 Task: Change the calendar work hours to start at 8:30 AM and end at 4:00 PM in Outlook.
Action: Mouse moved to (47, 27)
Screenshot: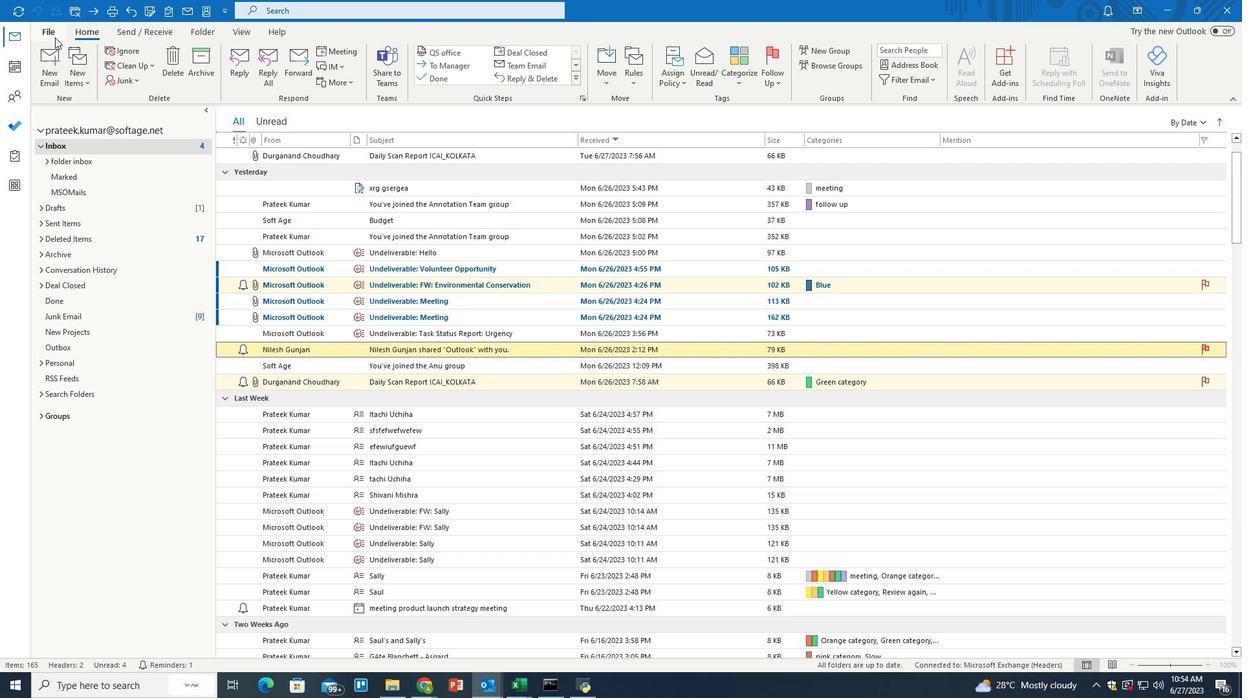 
Action: Mouse pressed left at (47, 27)
Screenshot: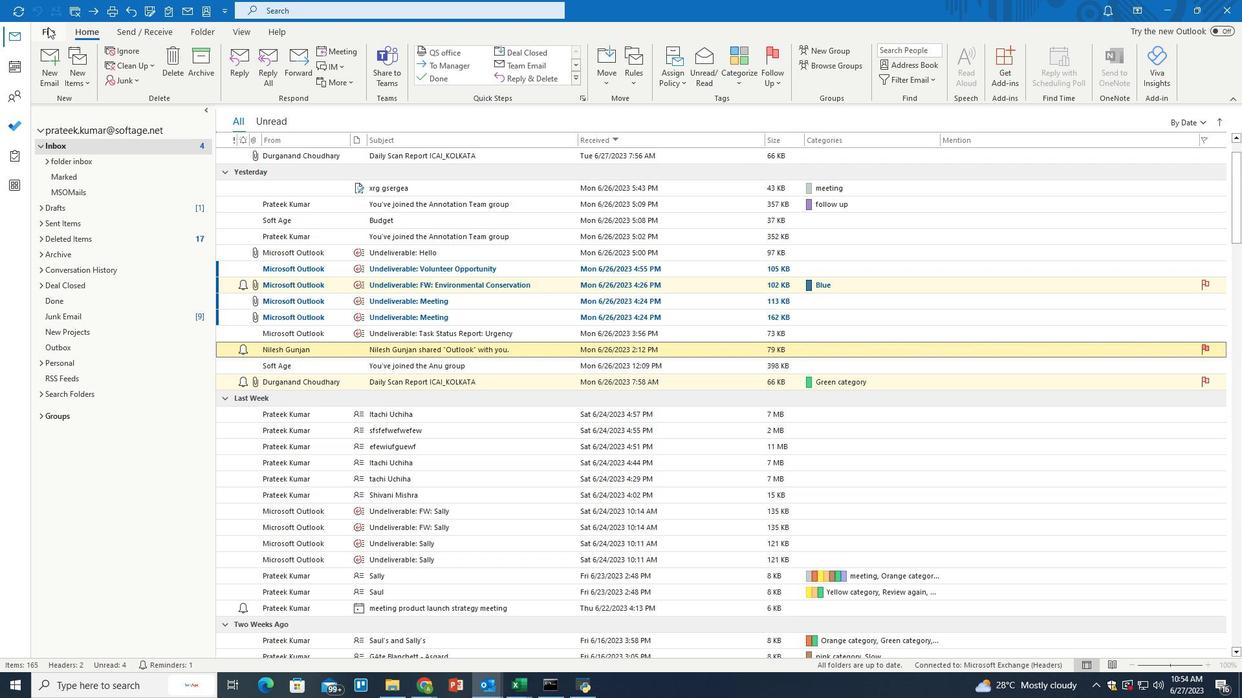 
Action: Mouse moved to (43, 617)
Screenshot: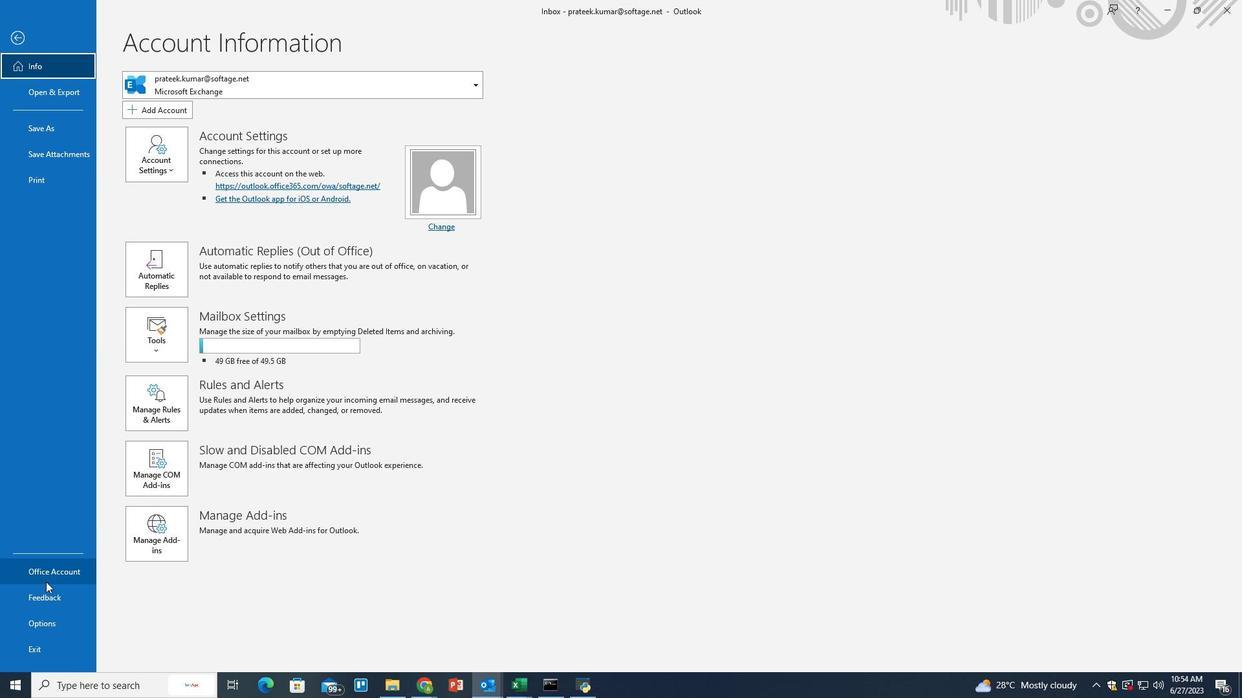 
Action: Mouse pressed left at (43, 617)
Screenshot: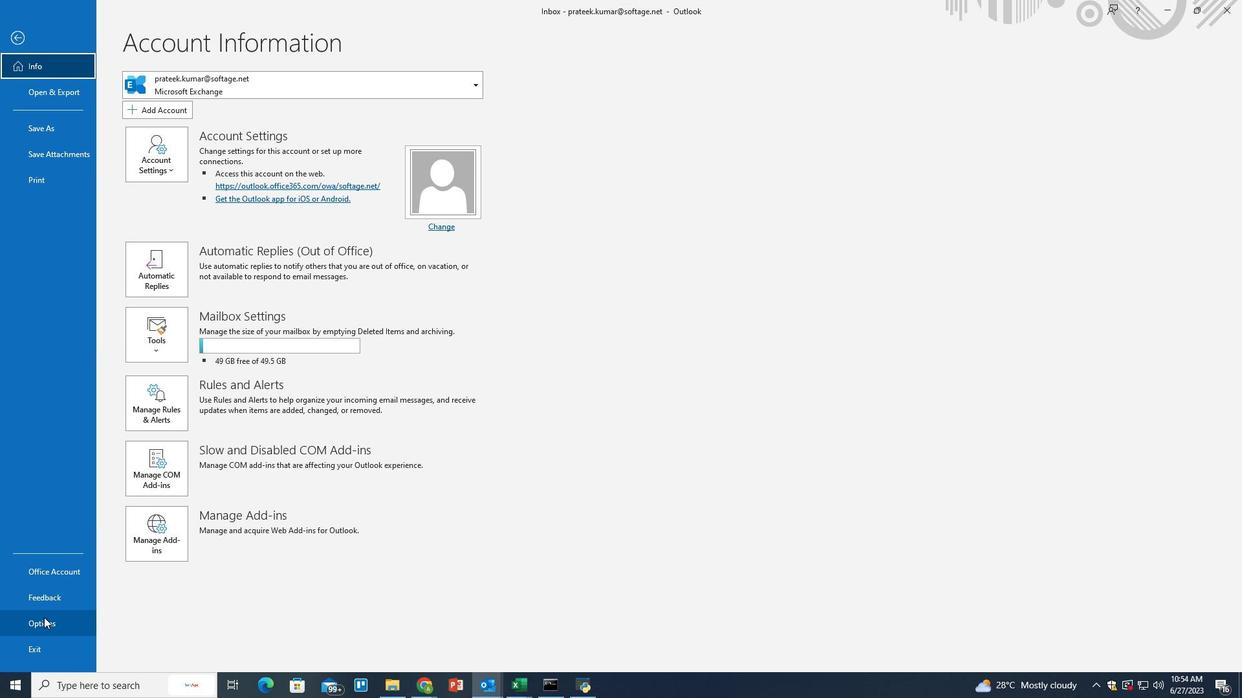 
Action: Mouse moved to (368, 187)
Screenshot: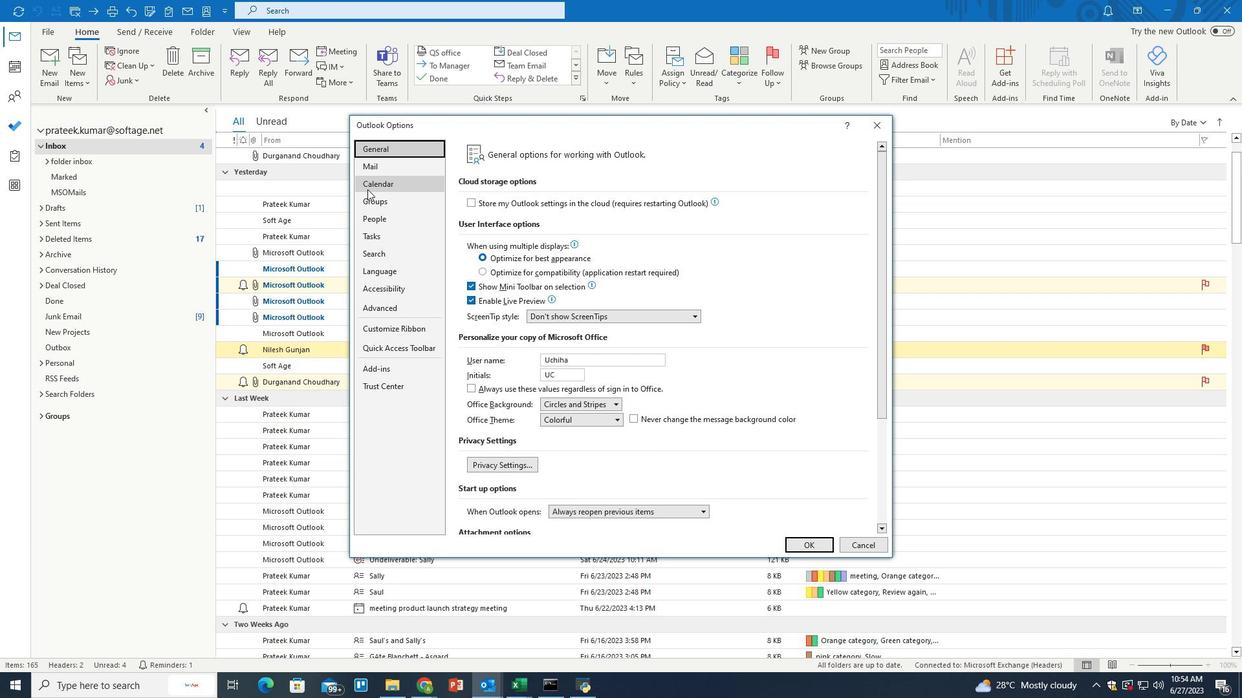 
Action: Mouse pressed left at (368, 187)
Screenshot: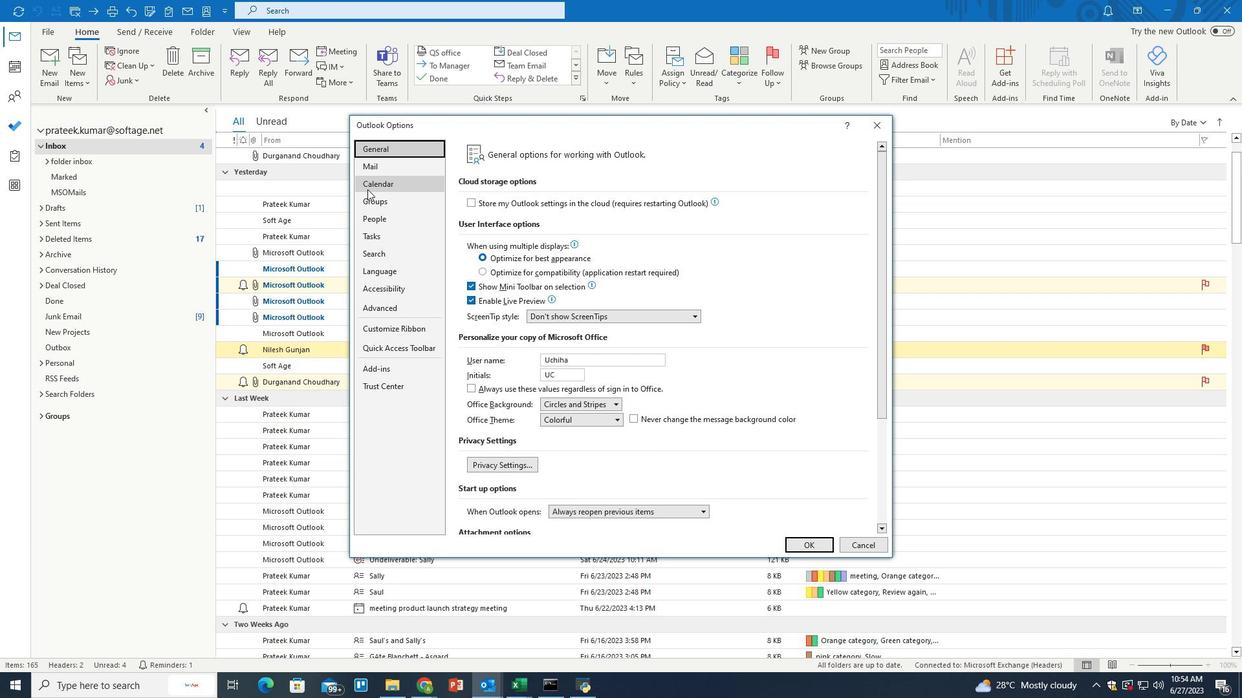
Action: Mouse moved to (607, 218)
Screenshot: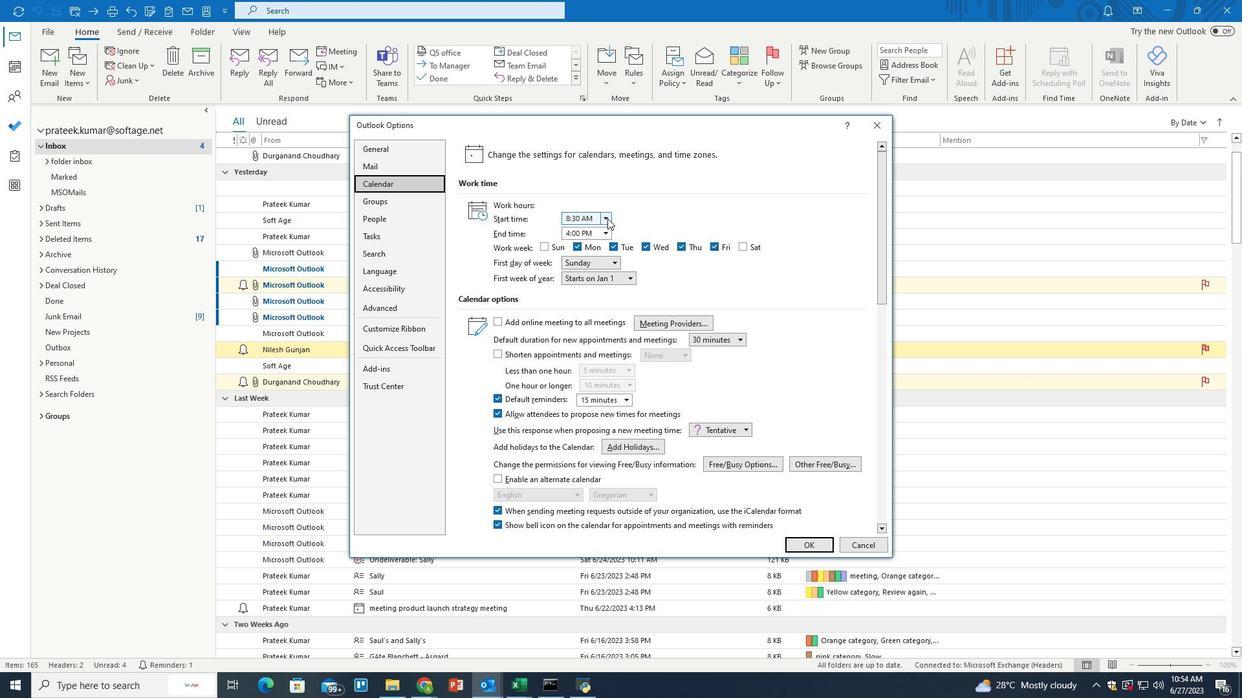 
Action: Mouse pressed left at (607, 218)
Screenshot: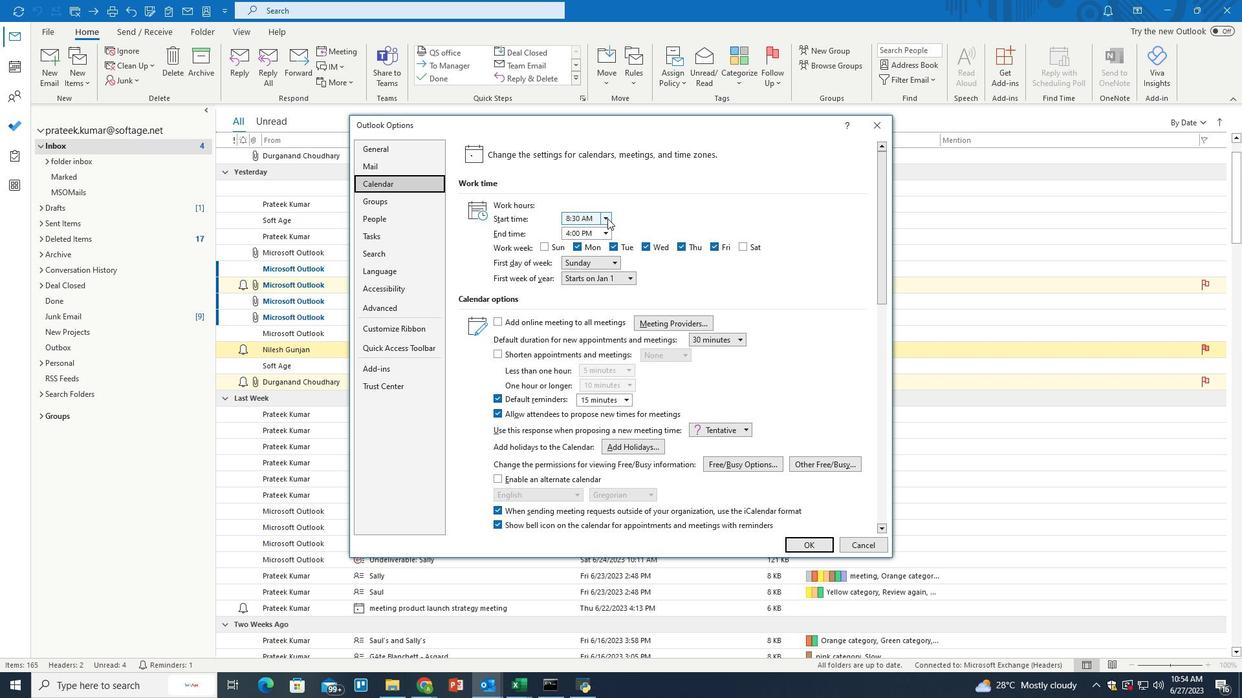 
Action: Mouse moved to (574, 450)
Screenshot: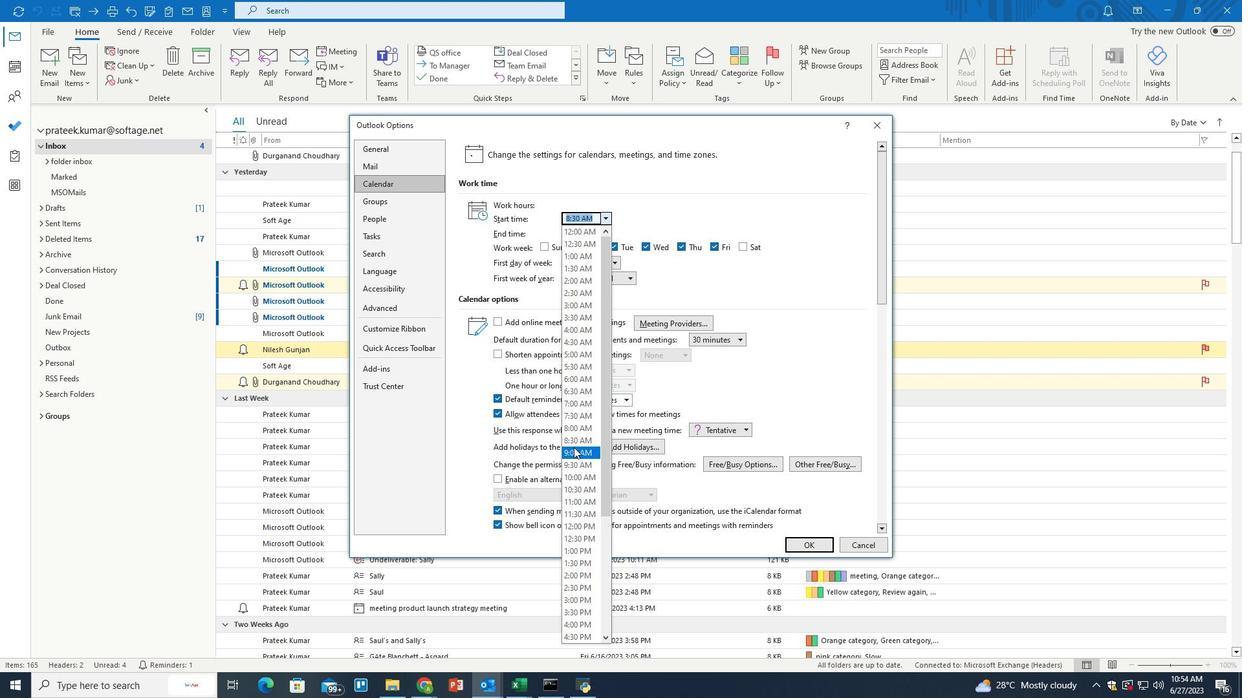 
Action: Mouse pressed left at (574, 450)
Screenshot: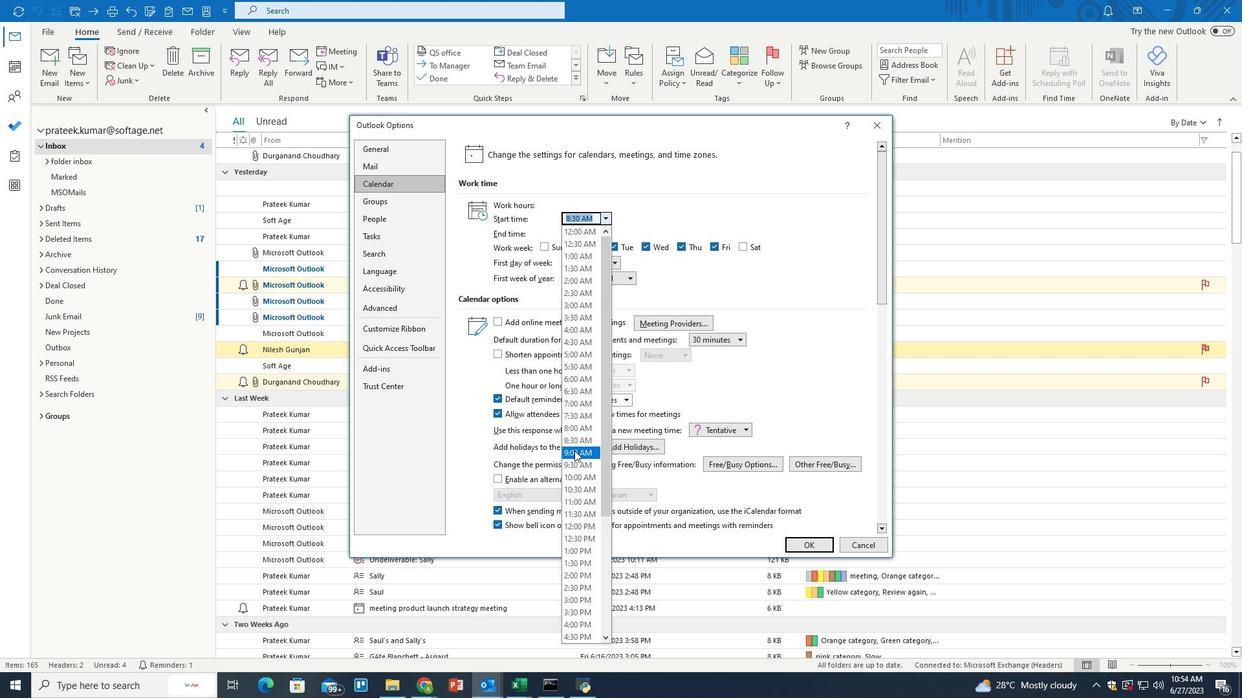 
Action: Mouse moved to (608, 232)
Screenshot: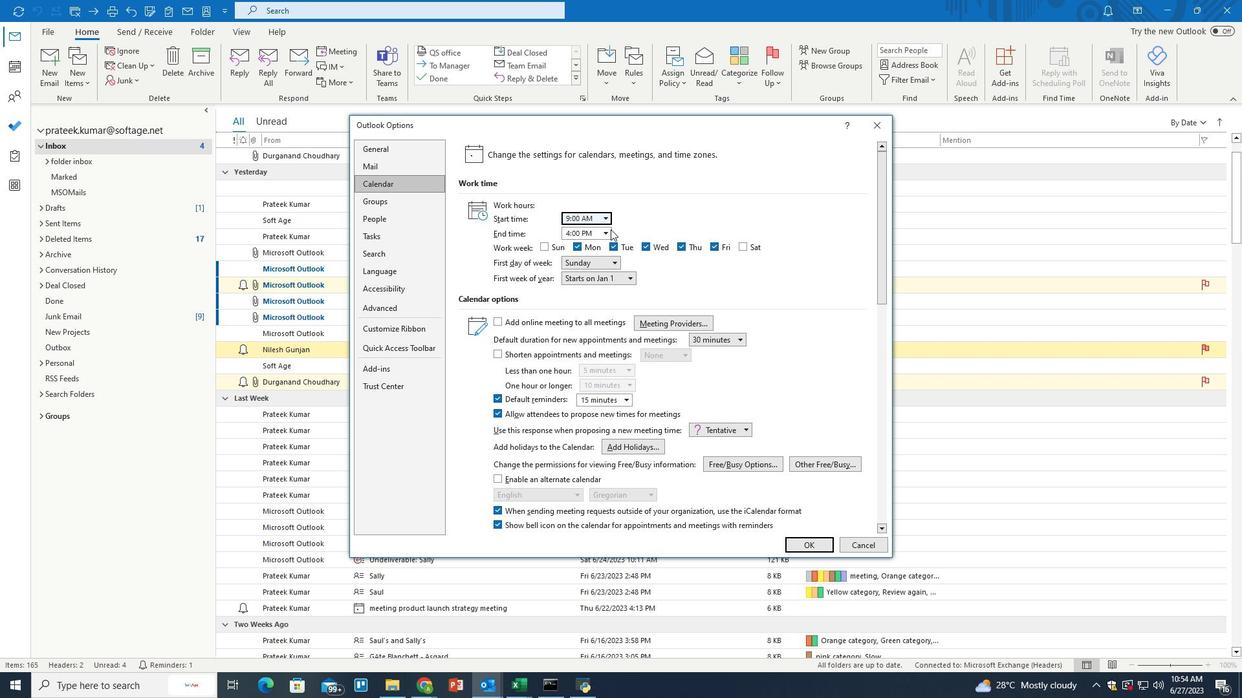 
Action: Mouse pressed left at (608, 232)
Screenshot: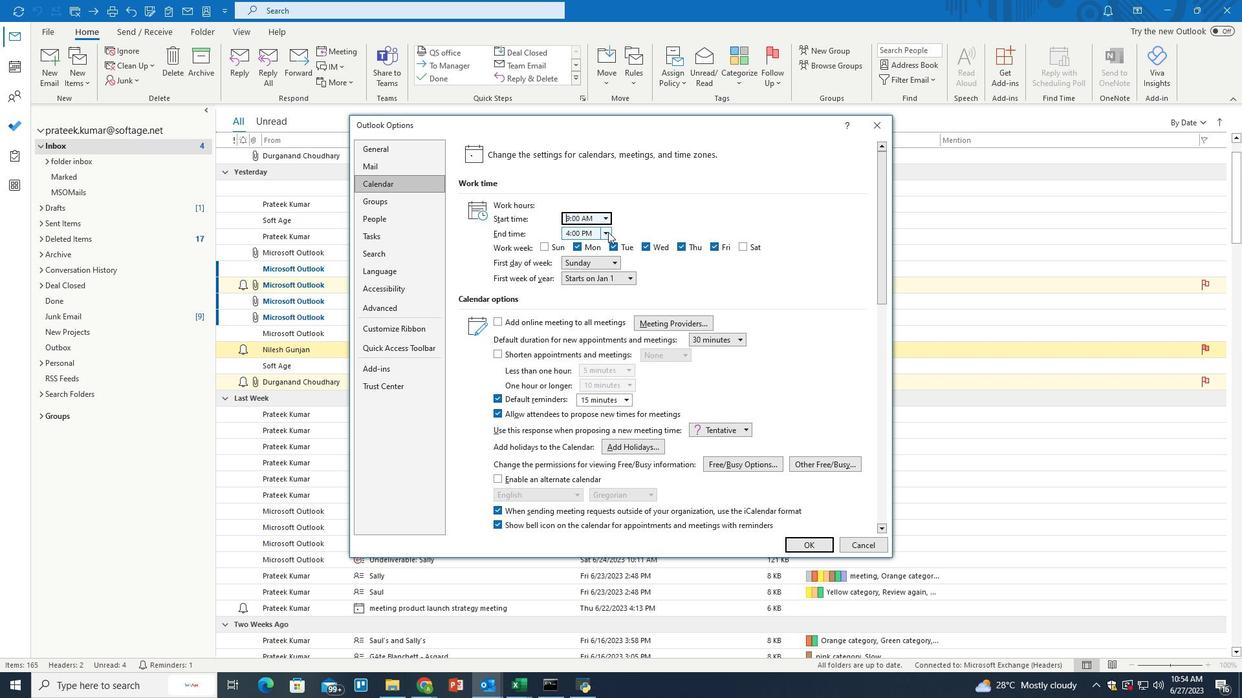 
Action: Mouse moved to (562, 416)
Screenshot: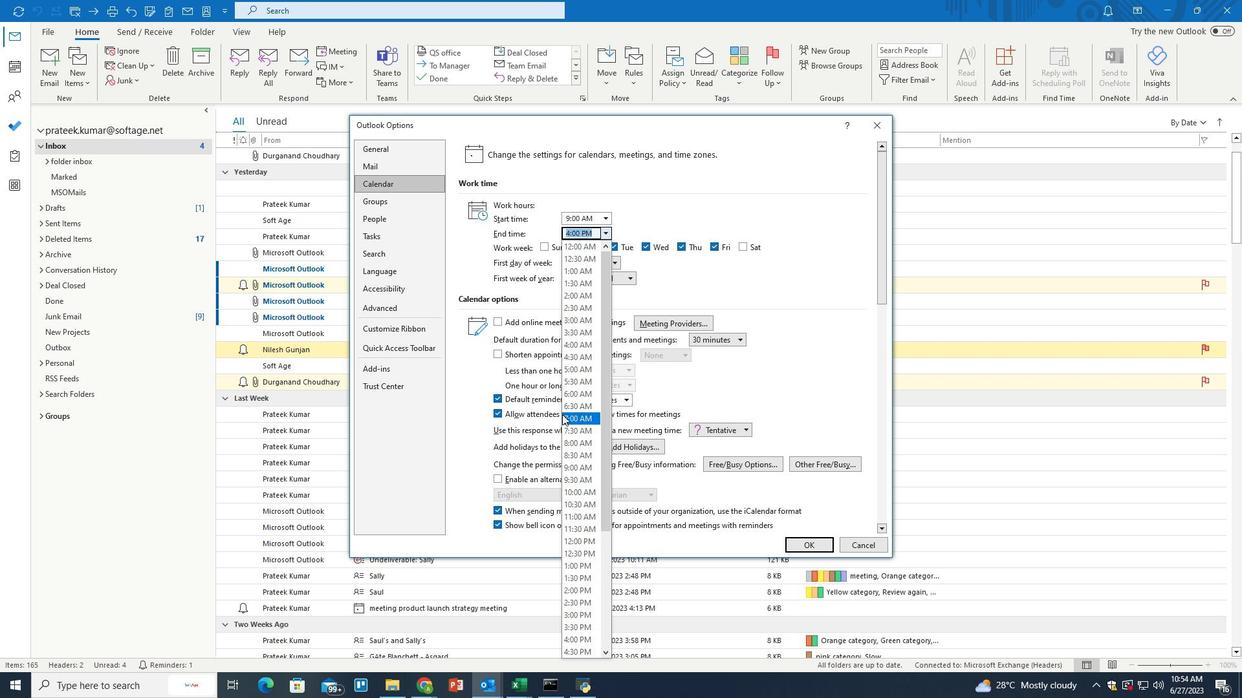 
Action: Mouse scrolled (562, 415) with delta (0, 0)
Screenshot: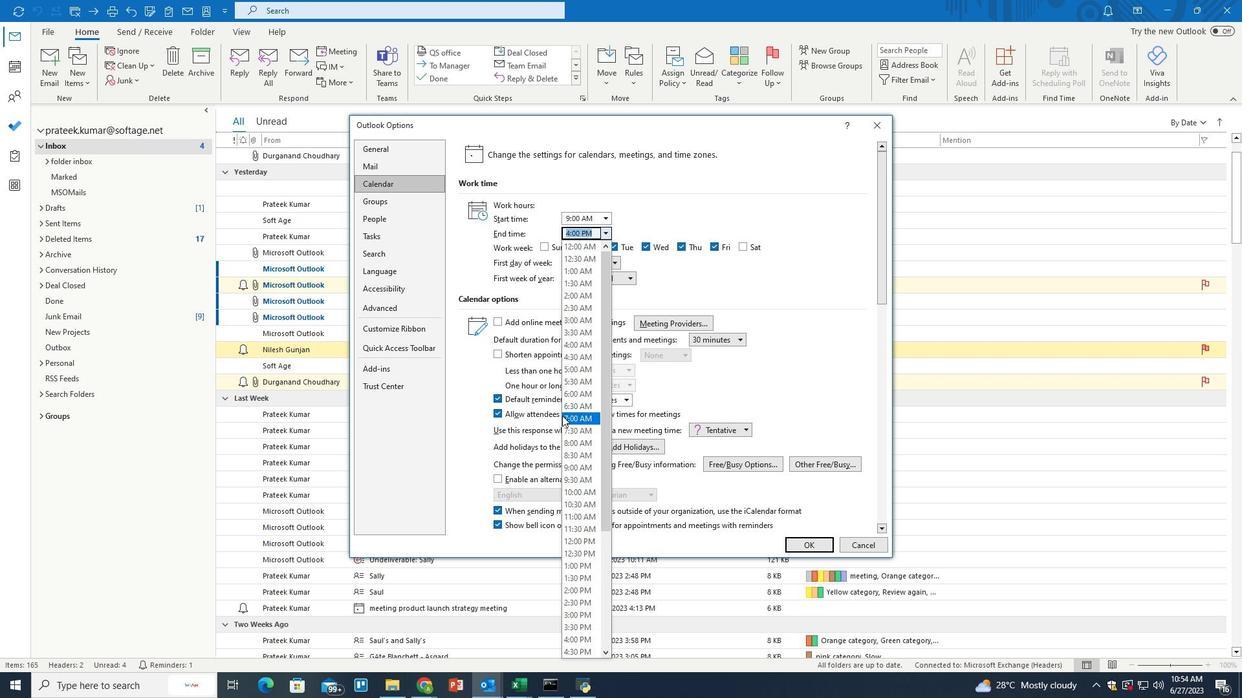 
Action: Mouse moved to (575, 623)
Screenshot: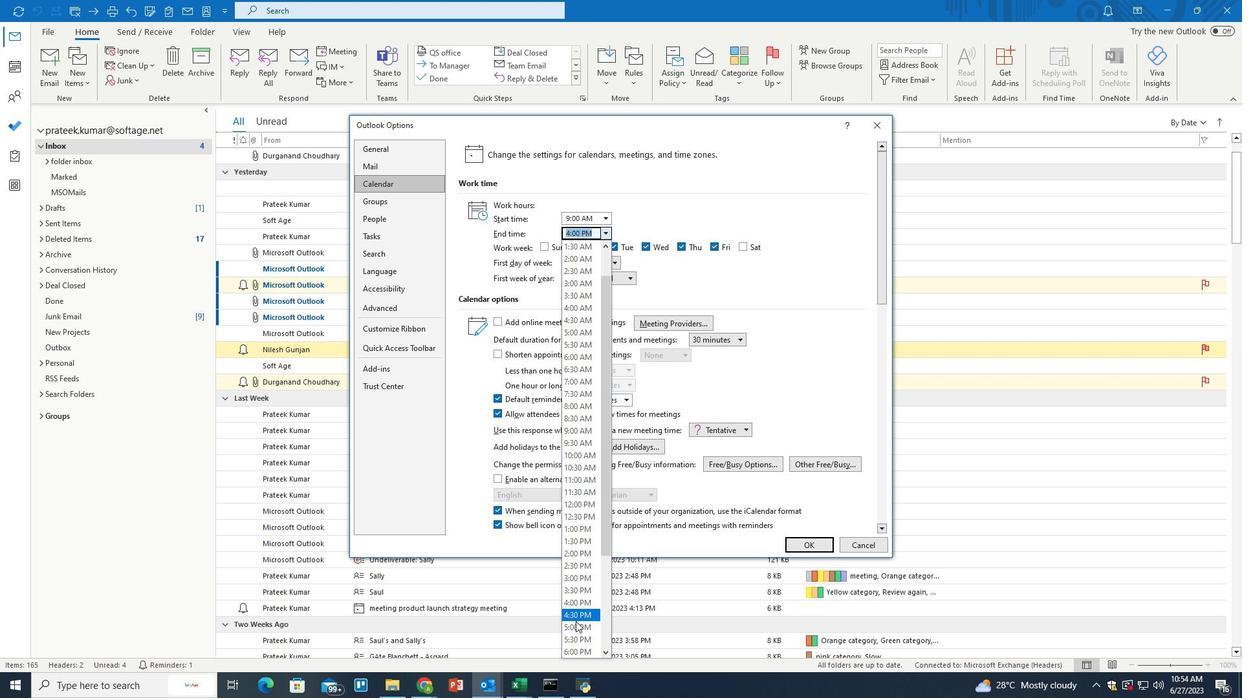
Action: Mouse pressed left at (575, 623)
Screenshot: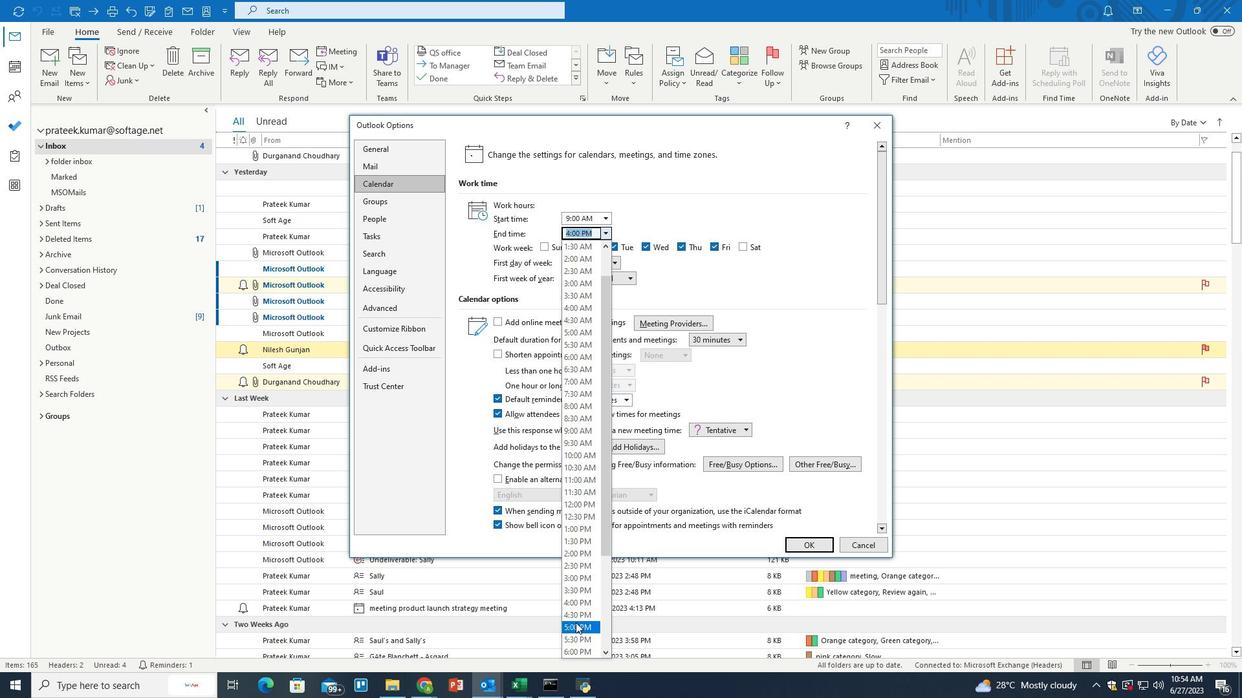 
Action: Mouse moved to (801, 546)
Screenshot: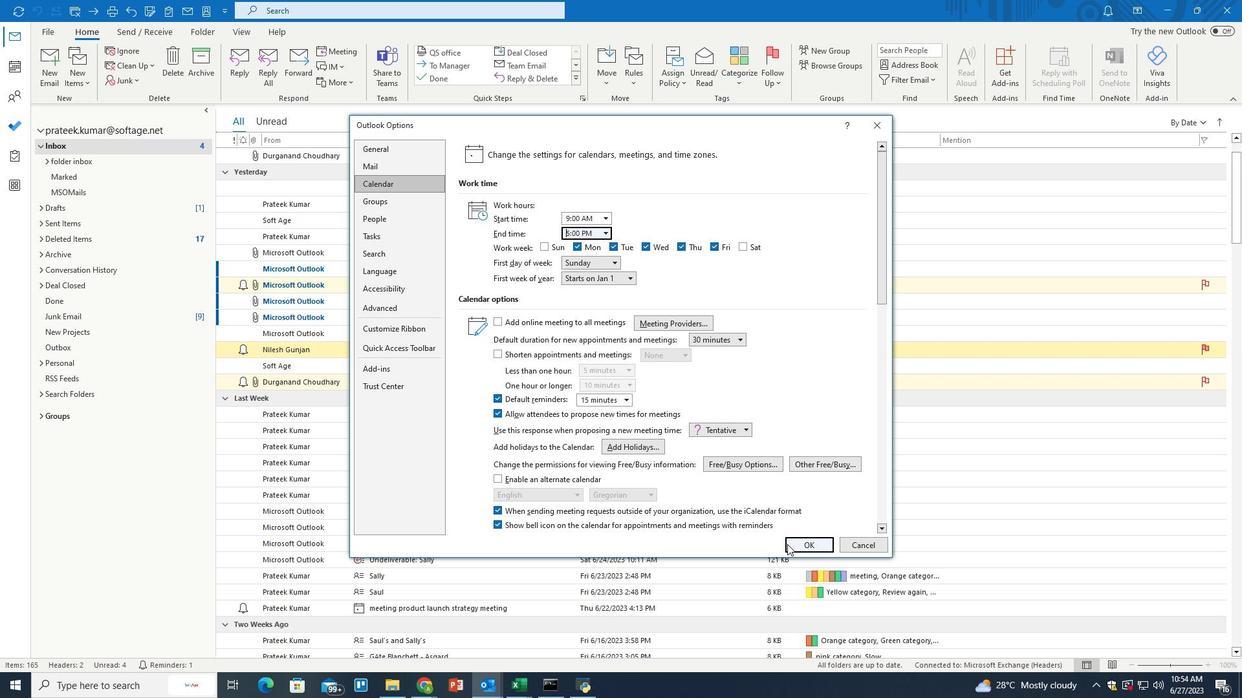 
Action: Mouse pressed left at (801, 546)
Screenshot: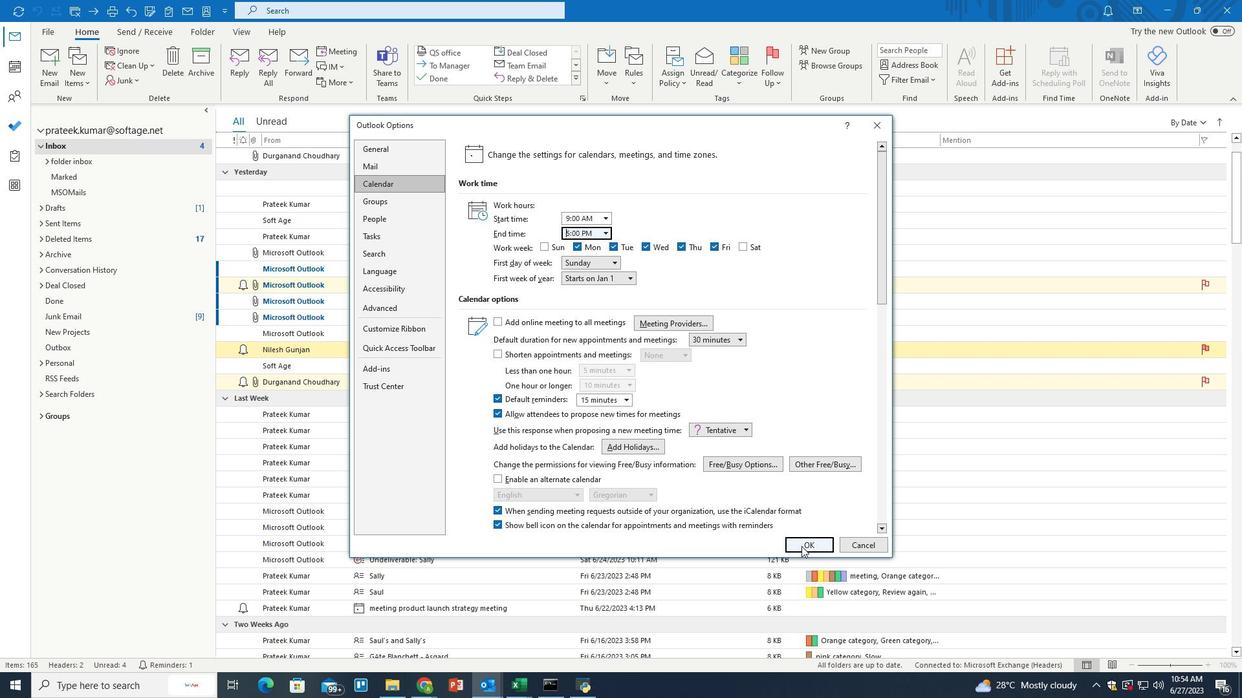 
Action: Mouse moved to (636, 500)
Screenshot: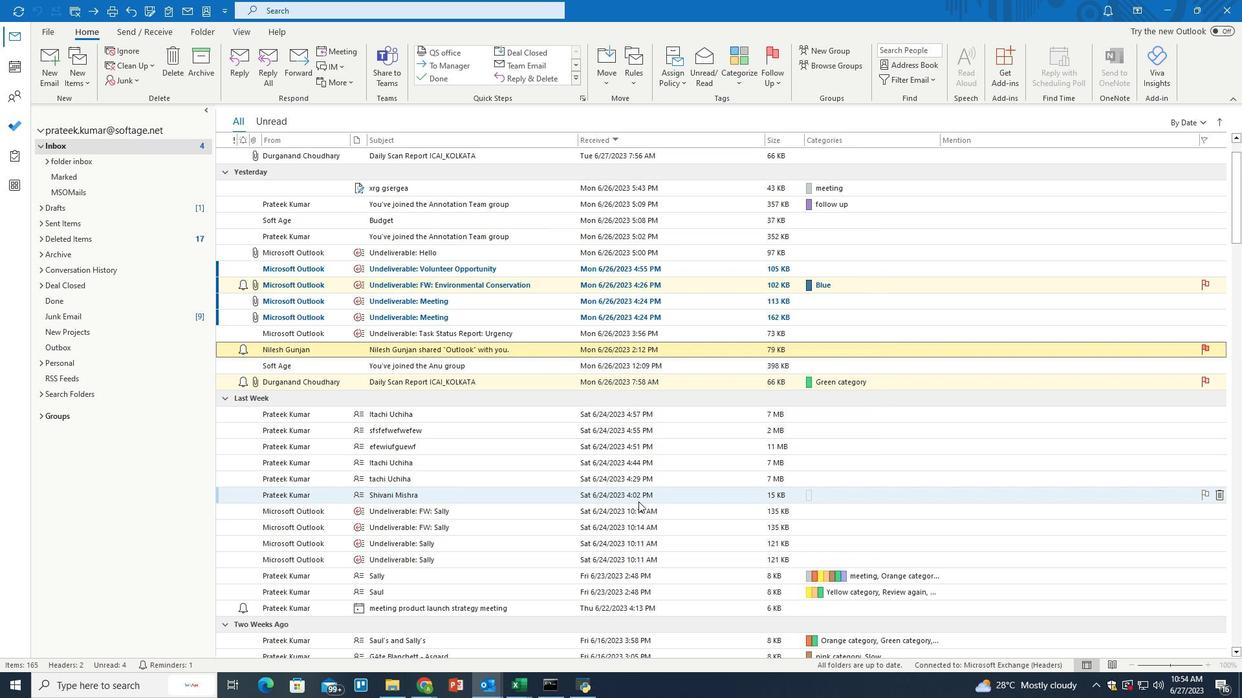 
